 Task: Check the average views per listing of washer and dry in the last 1 year.
Action: Mouse moved to (771, 210)
Screenshot: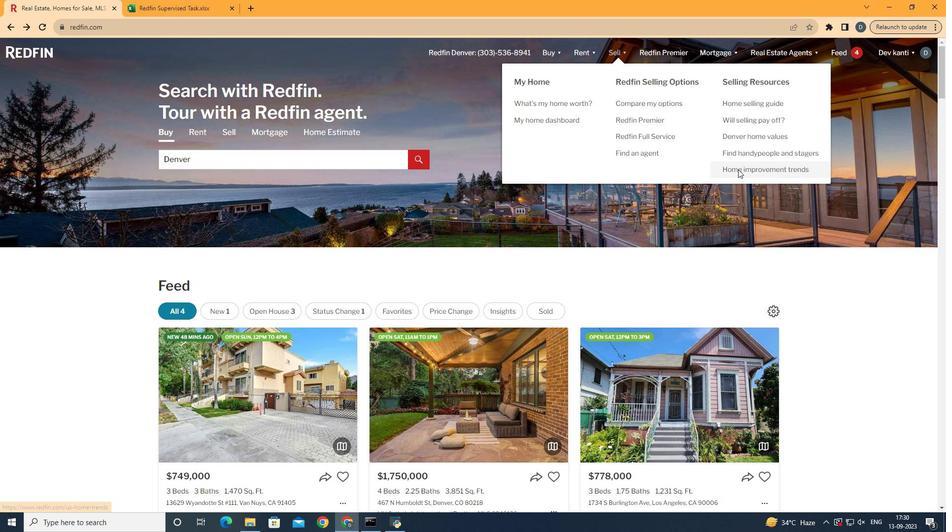 
Action: Mouse pressed left at (771, 210)
Screenshot: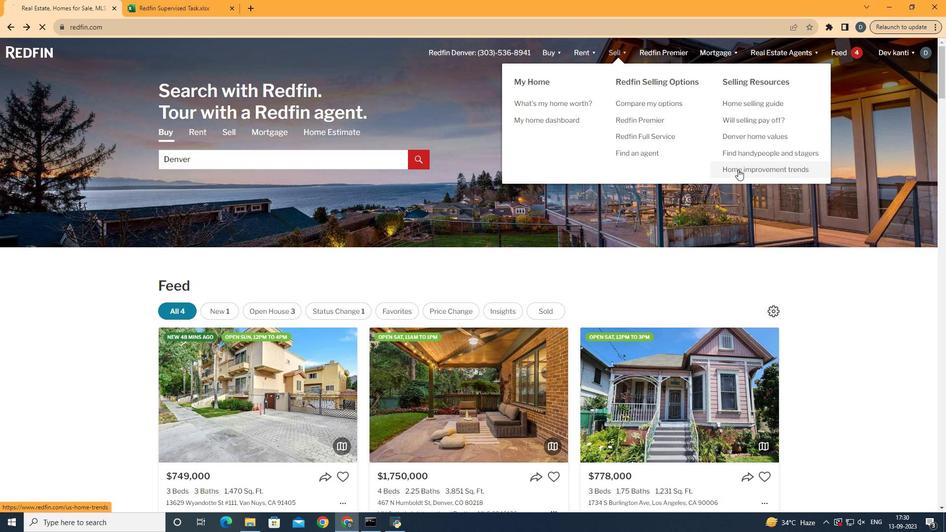 
Action: Mouse moved to (230, 218)
Screenshot: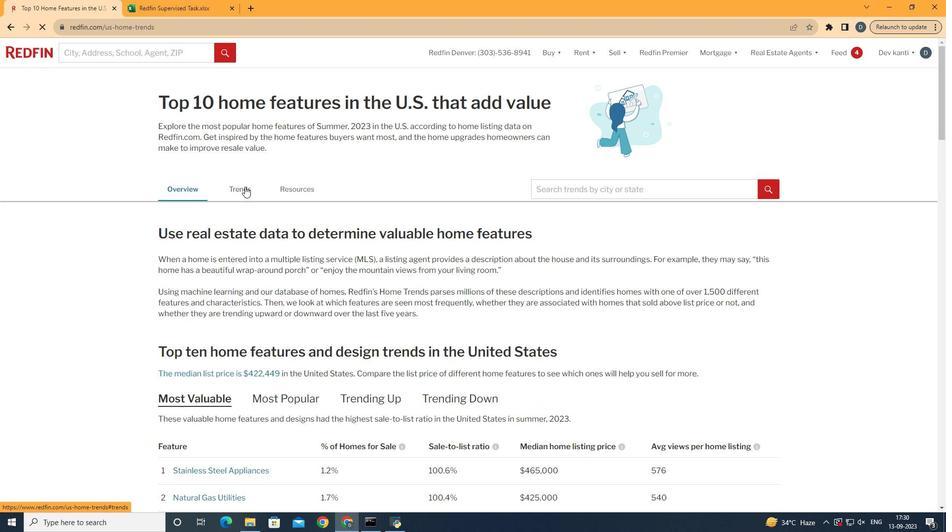 
Action: Mouse pressed left at (230, 218)
Screenshot: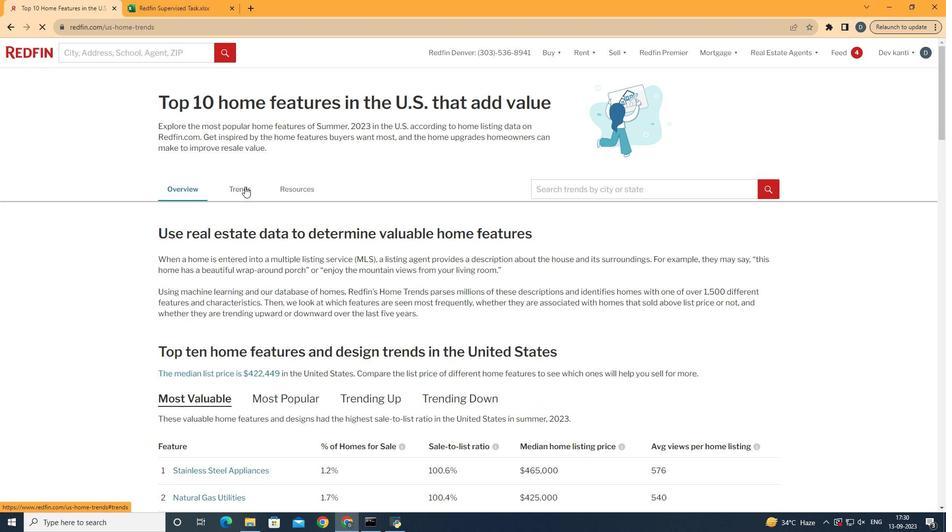 
Action: Mouse moved to (481, 250)
Screenshot: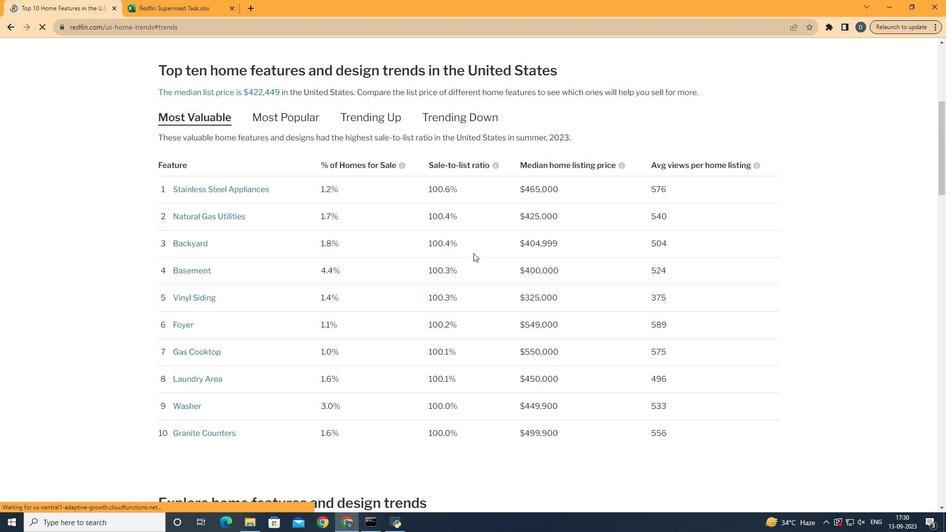 
Action: Mouse scrolled (481, 250) with delta (0, 0)
Screenshot: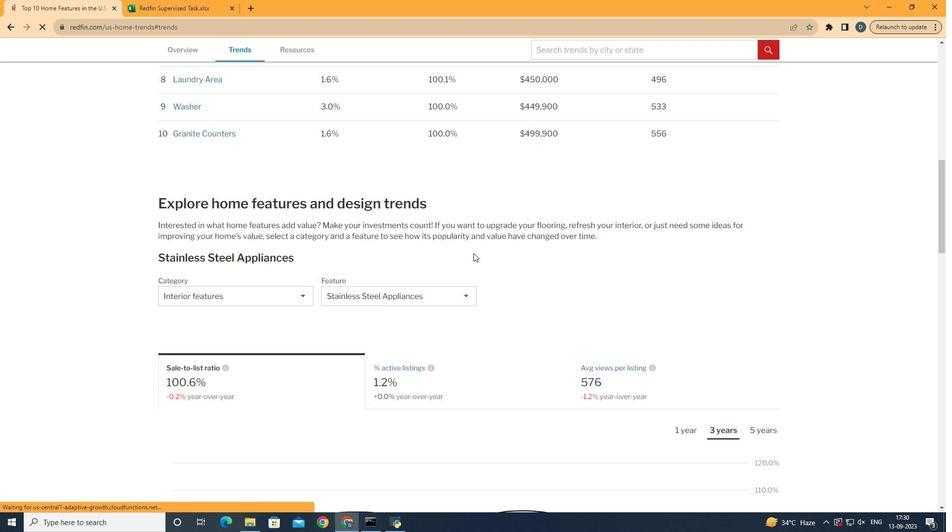 
Action: Mouse scrolled (481, 250) with delta (0, 0)
Screenshot: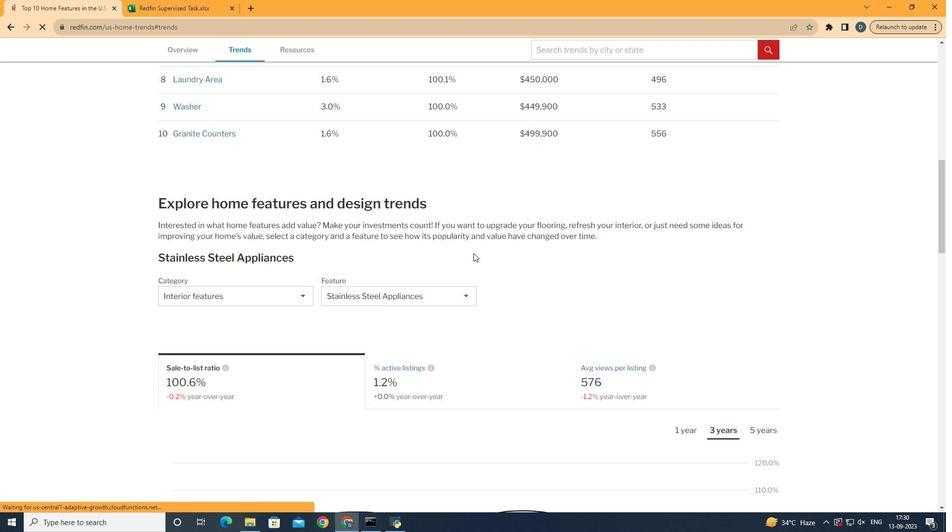 
Action: Mouse scrolled (481, 250) with delta (0, 0)
Screenshot: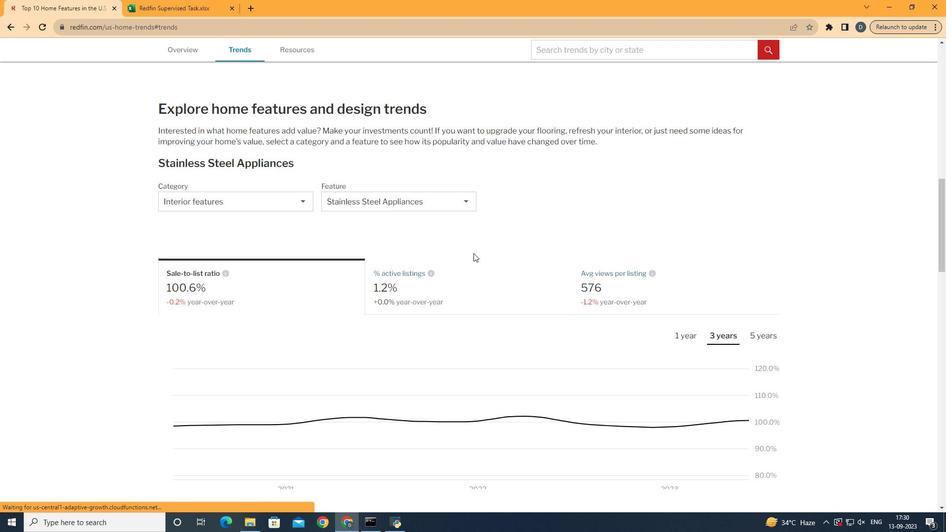 
Action: Mouse scrolled (481, 250) with delta (0, 0)
Screenshot: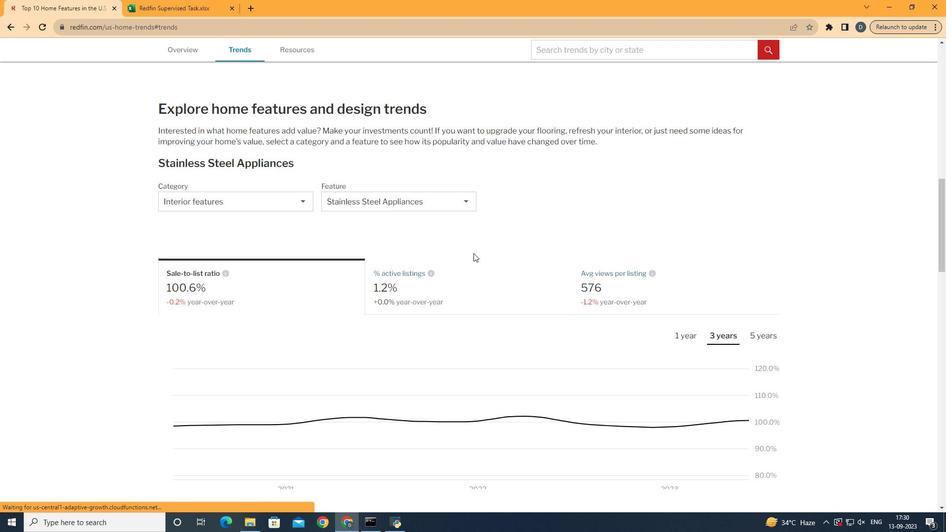 
Action: Mouse scrolled (481, 250) with delta (0, 0)
Screenshot: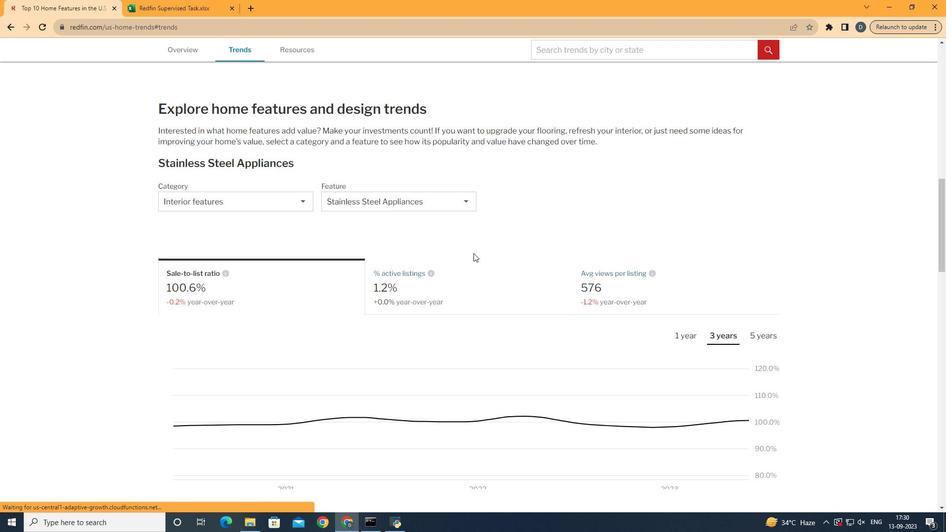
Action: Mouse scrolled (481, 250) with delta (0, 0)
Screenshot: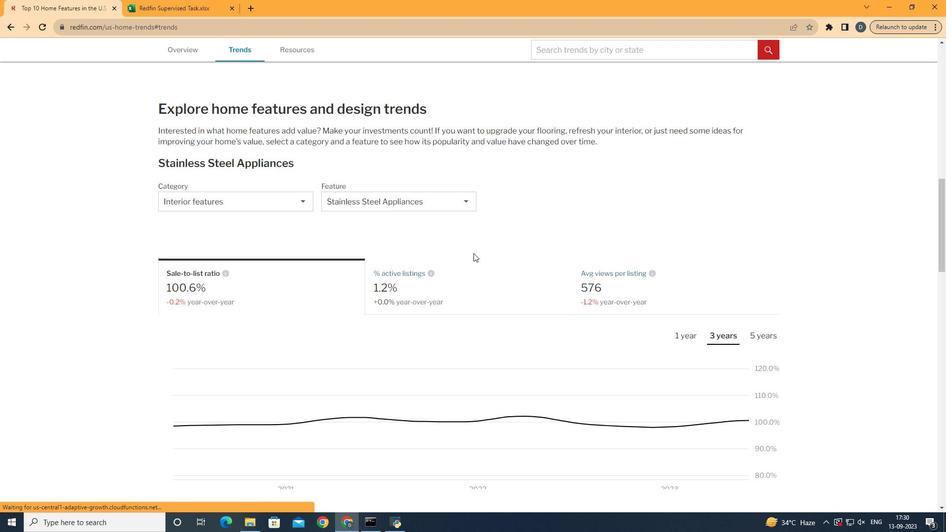 
Action: Mouse scrolled (481, 250) with delta (0, 0)
Screenshot: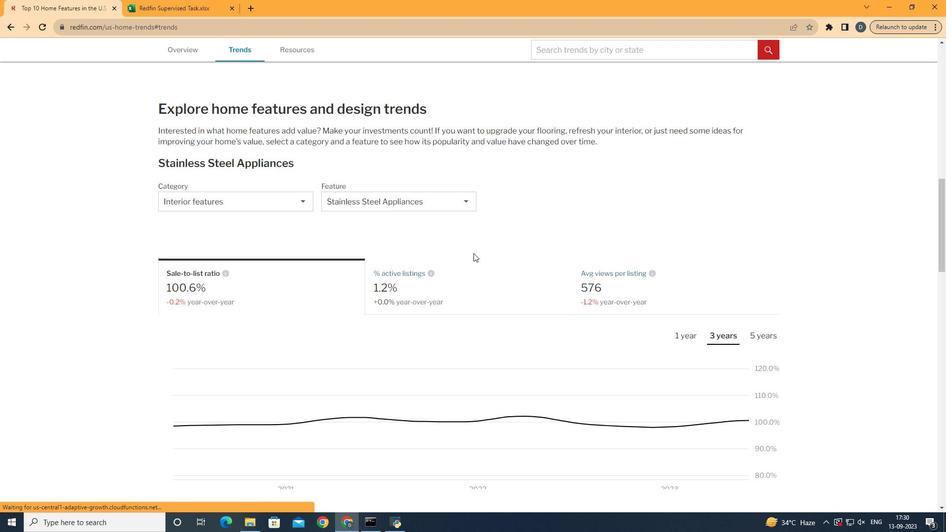 
Action: Mouse scrolled (481, 250) with delta (0, 0)
Screenshot: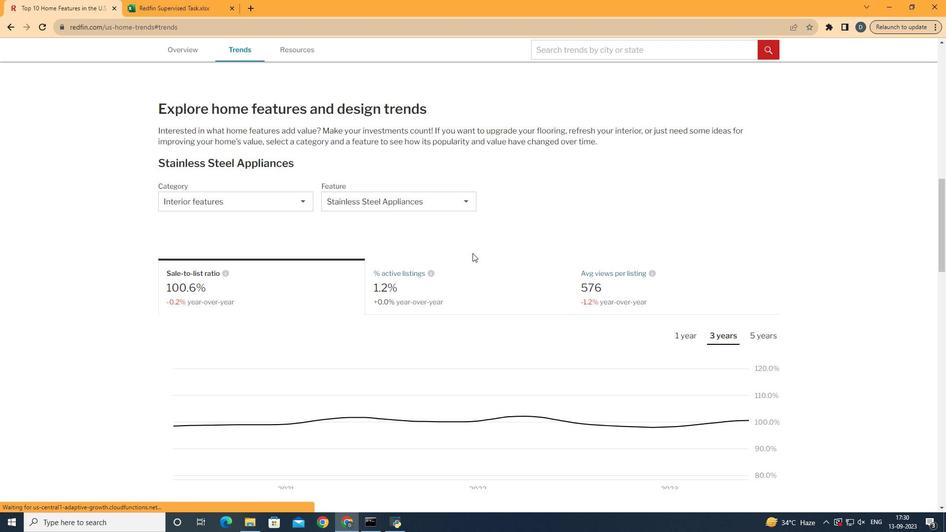 
Action: Mouse moved to (213, 243)
Screenshot: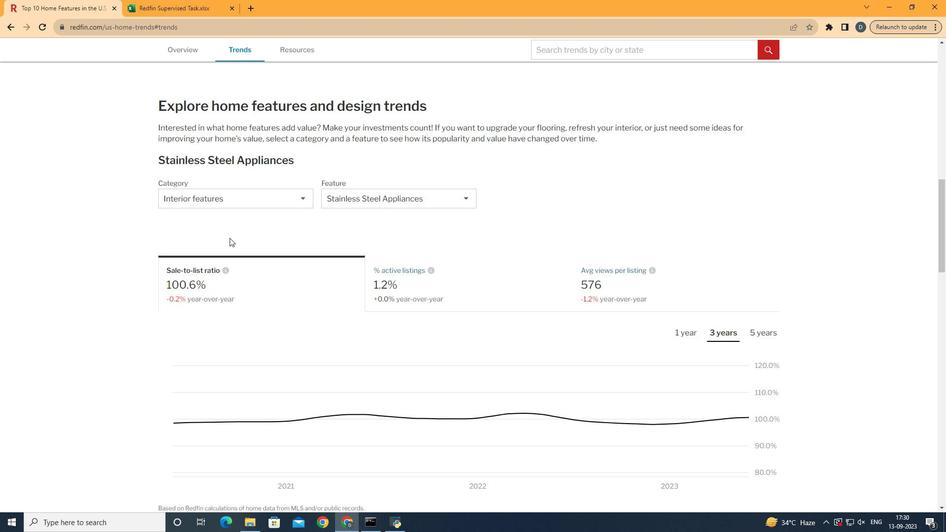 
Action: Mouse scrolled (213, 243) with delta (0, 0)
Screenshot: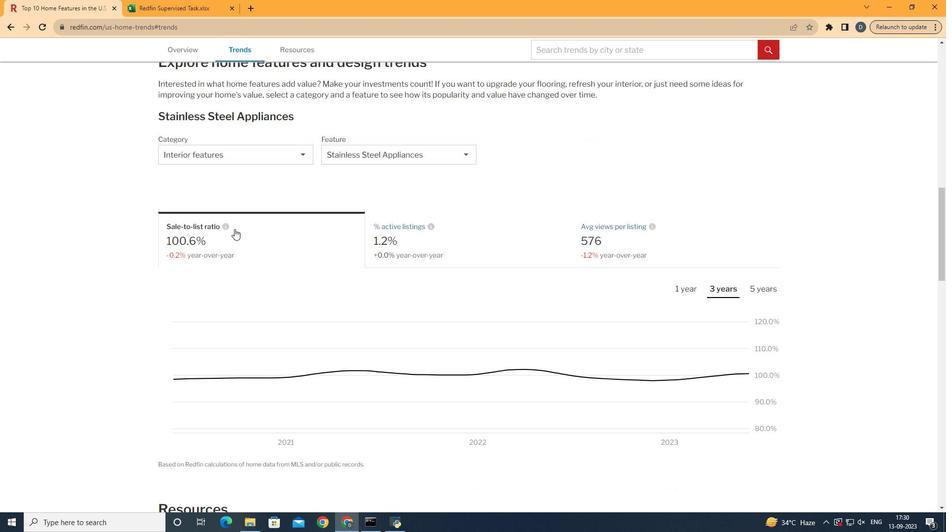 
Action: Mouse moved to (235, 199)
Screenshot: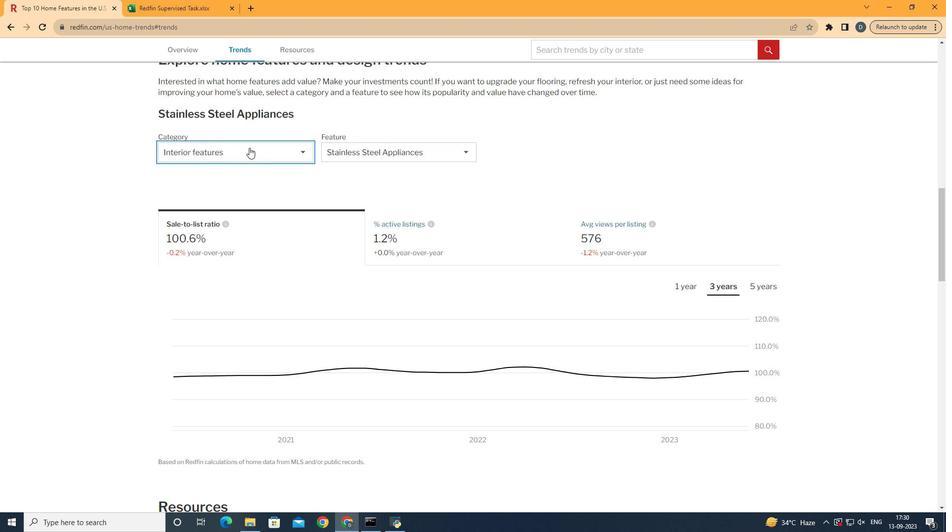 
Action: Mouse pressed left at (235, 199)
Screenshot: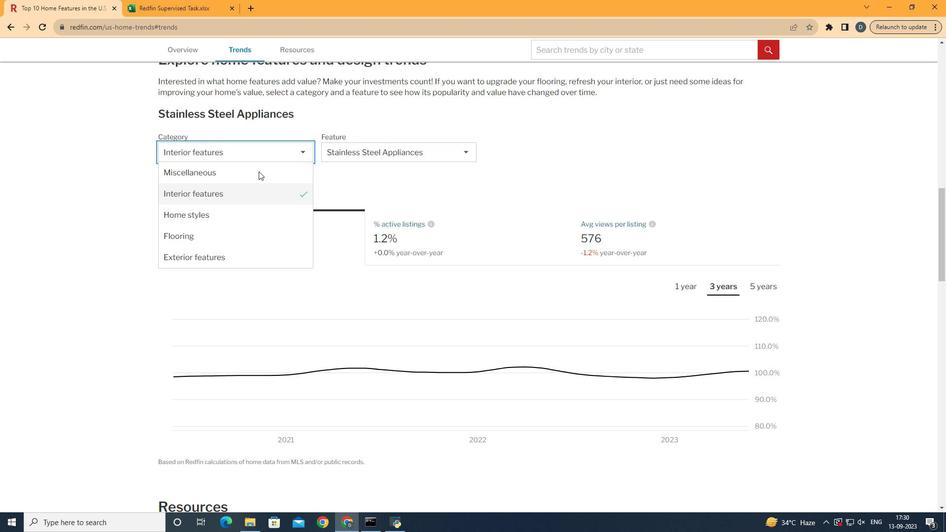 
Action: Mouse moved to (249, 221)
Screenshot: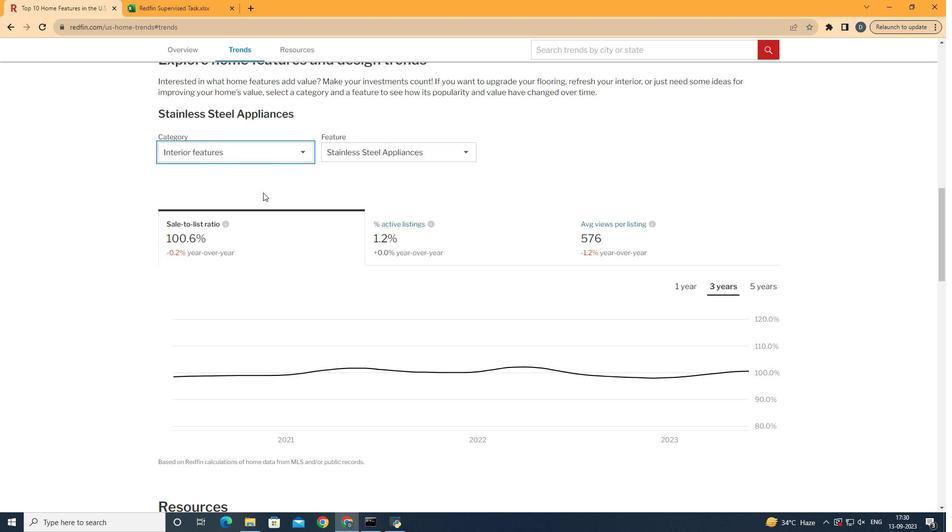 
Action: Mouse pressed left at (249, 221)
Screenshot: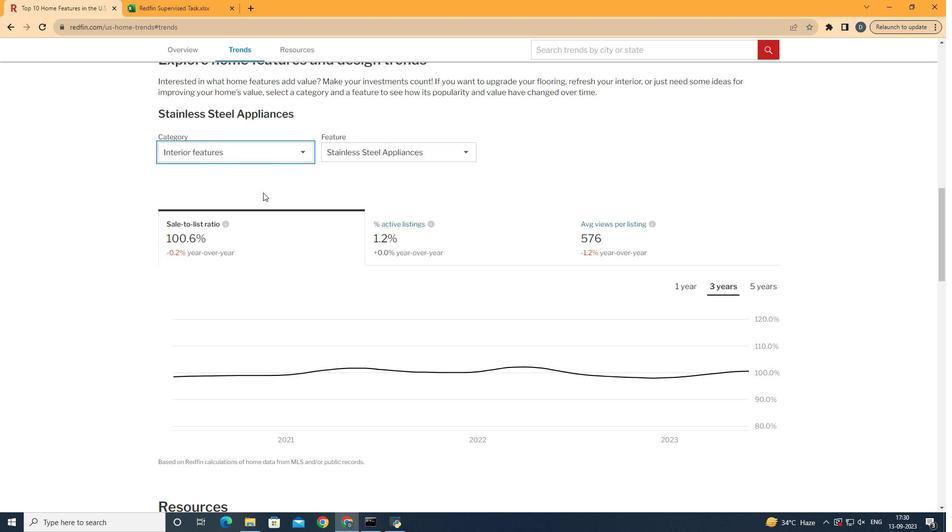 
Action: Mouse moved to (407, 199)
Screenshot: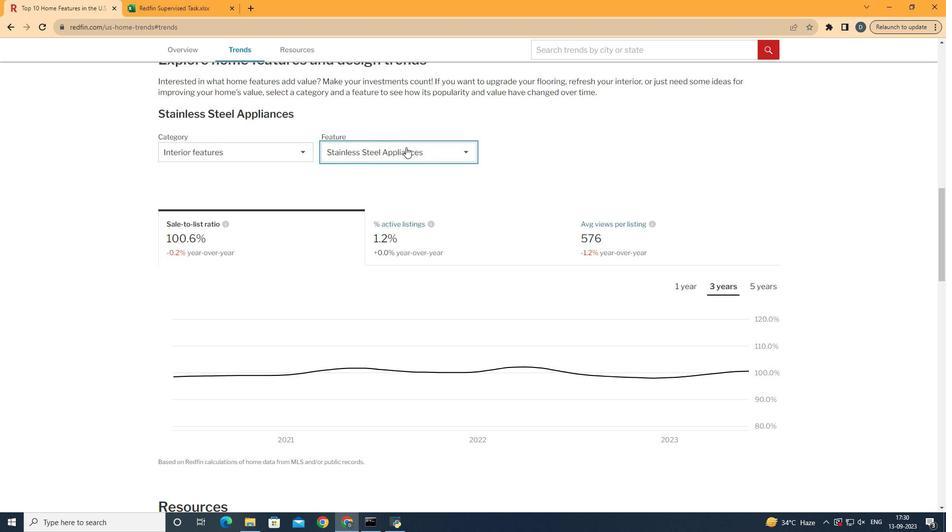 
Action: Mouse pressed left at (407, 199)
Screenshot: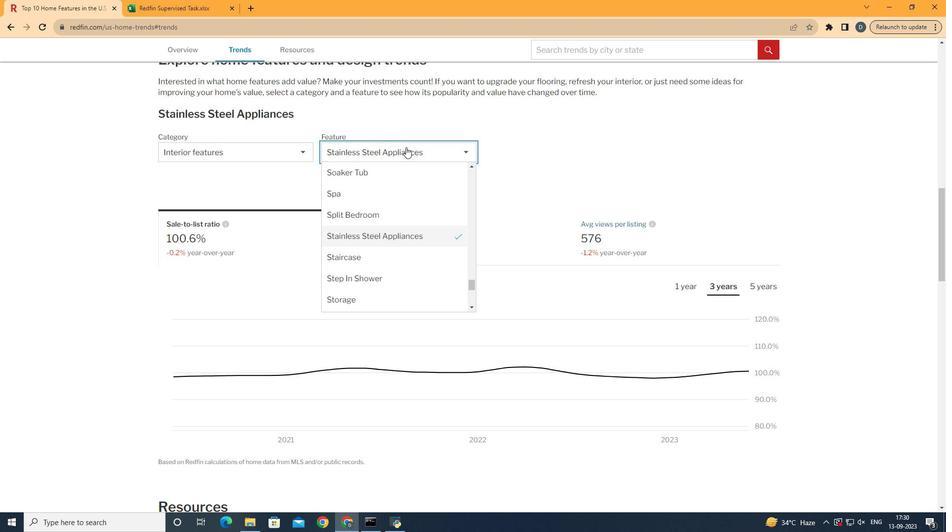 
Action: Mouse moved to (414, 256)
Screenshot: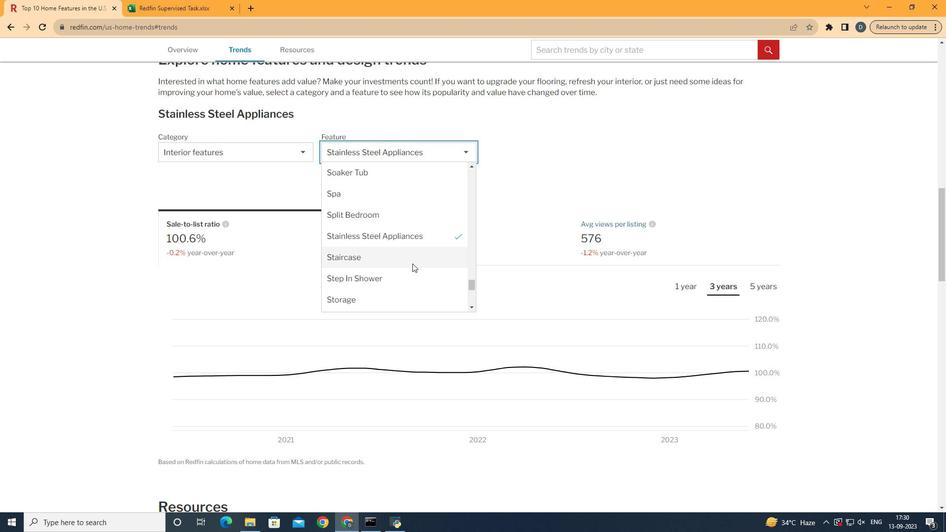 
Action: Mouse scrolled (414, 255) with delta (0, 0)
Screenshot: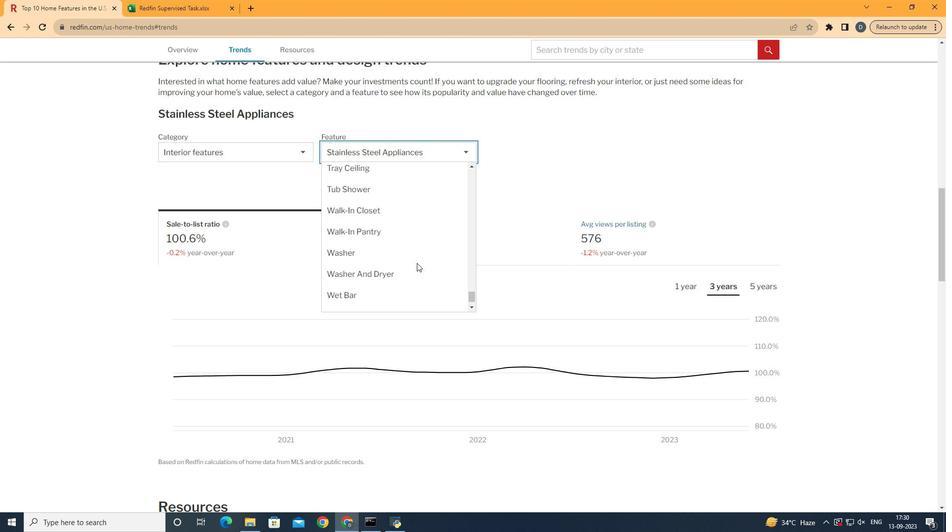 
Action: Mouse moved to (415, 256)
Screenshot: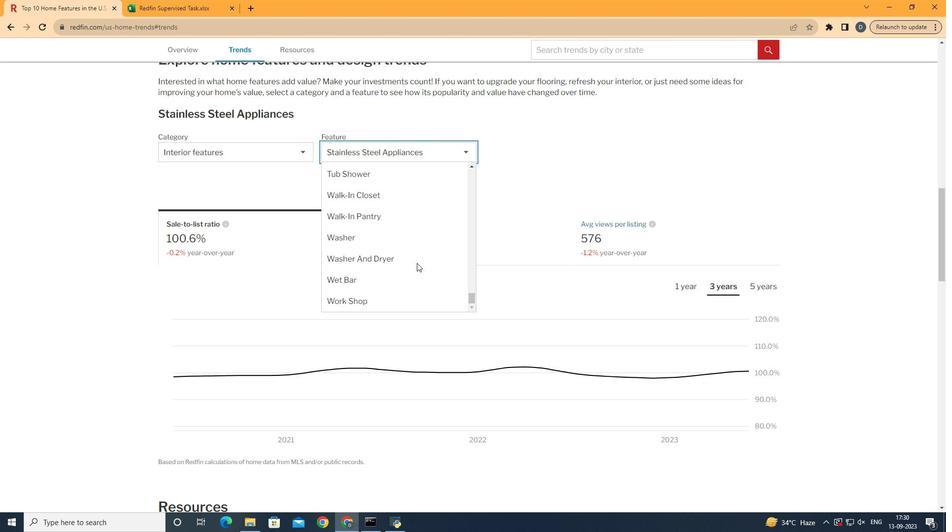 
Action: Mouse scrolled (415, 255) with delta (0, 0)
Screenshot: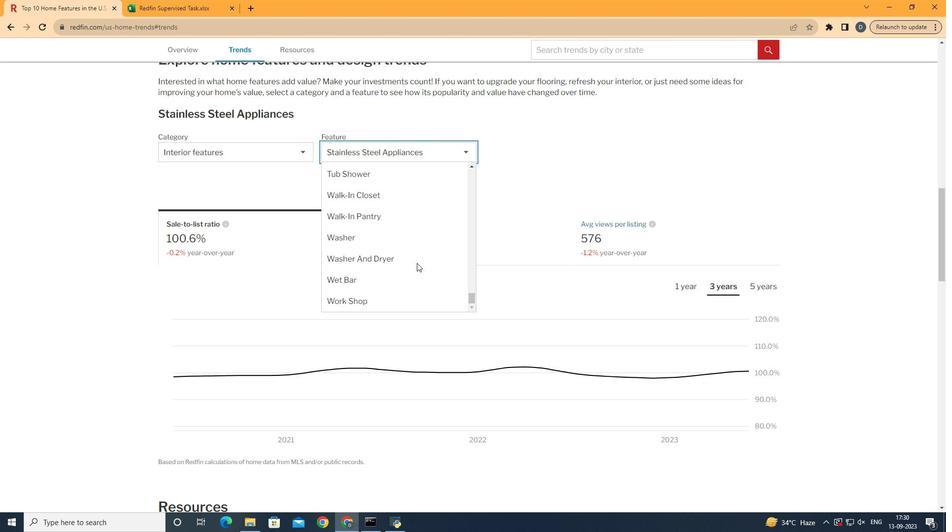 
Action: Mouse moved to (415, 256)
Screenshot: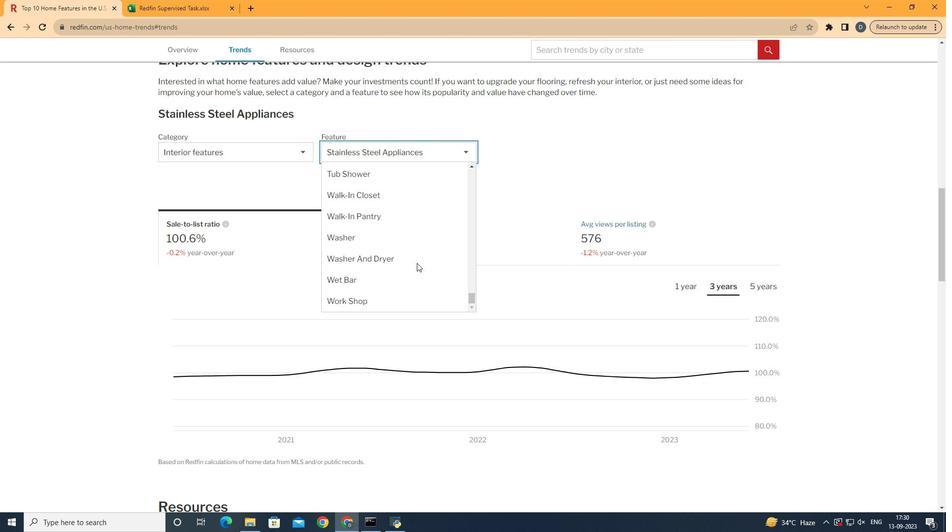 
Action: Mouse scrolled (415, 255) with delta (0, 0)
Screenshot: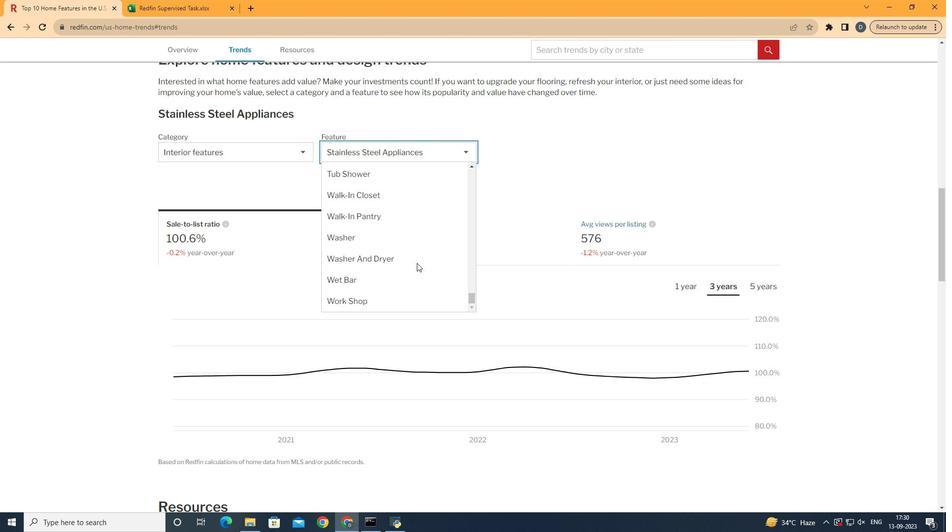 
Action: Mouse moved to (417, 255)
Screenshot: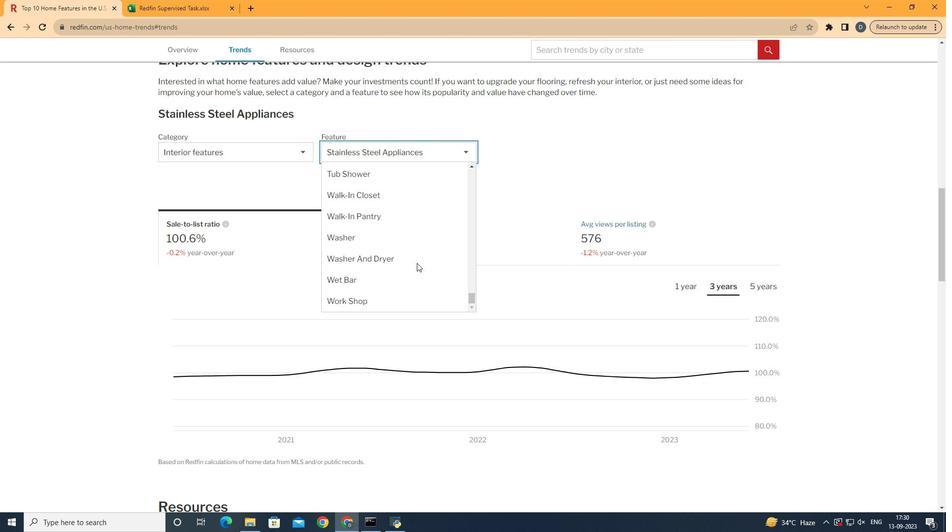 
Action: Mouse scrolled (417, 255) with delta (0, 0)
Screenshot: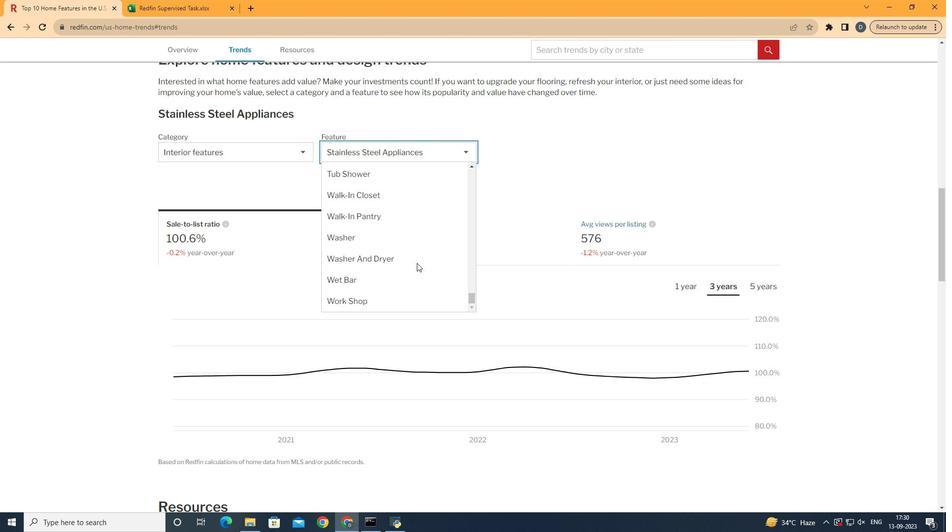
Action: Mouse moved to (418, 255)
Screenshot: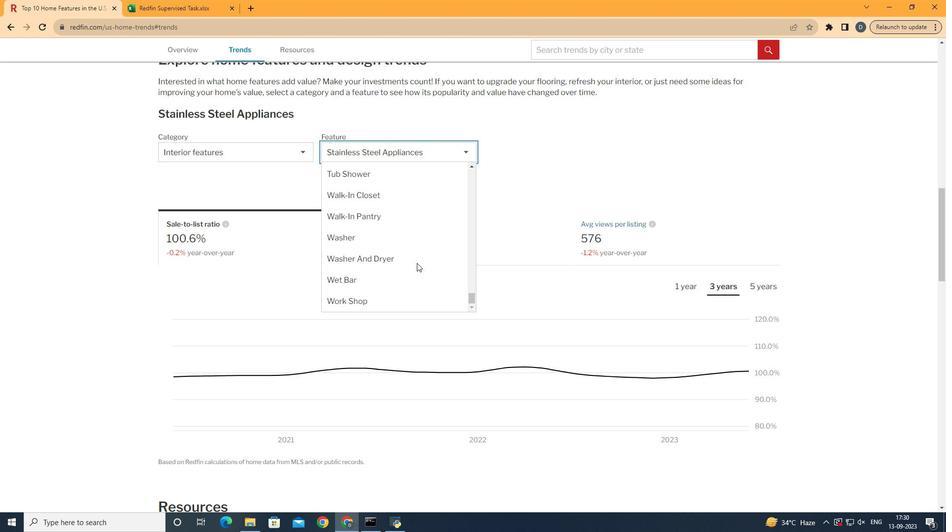 
Action: Mouse scrolled (418, 255) with delta (0, 0)
Screenshot: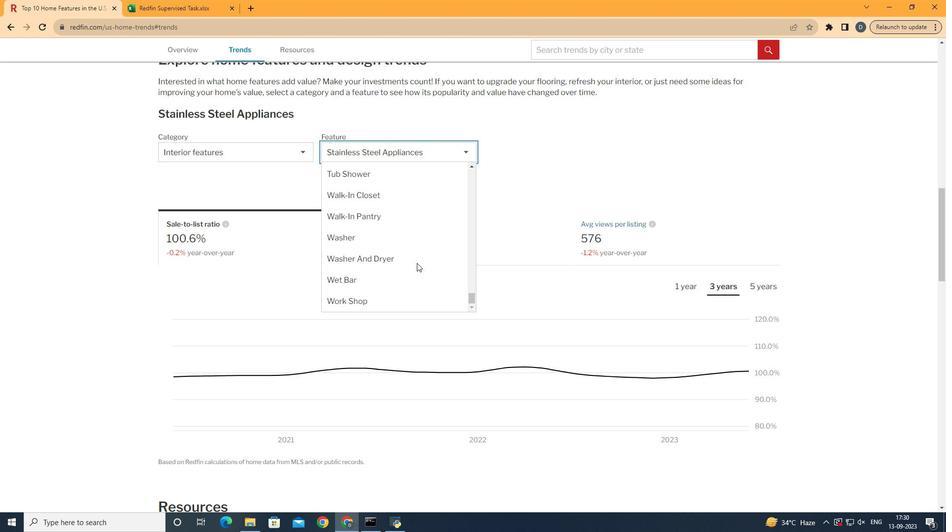 
Action: Mouse moved to (419, 253)
Screenshot: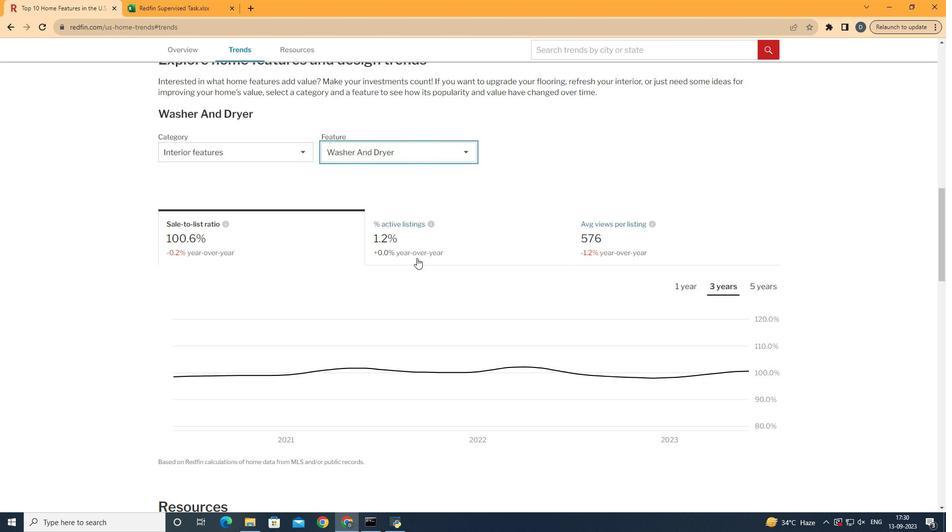 
Action: Mouse pressed left at (419, 253)
Screenshot: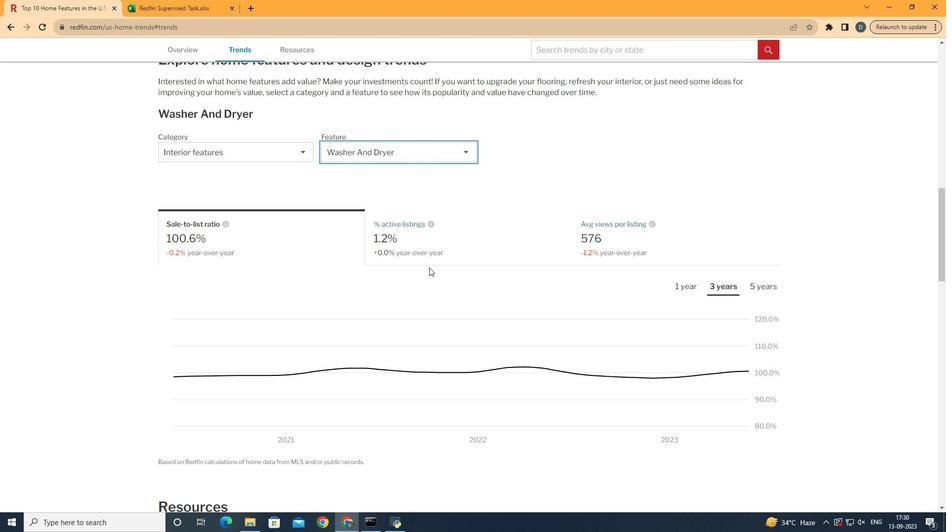 
Action: Mouse moved to (702, 246)
Screenshot: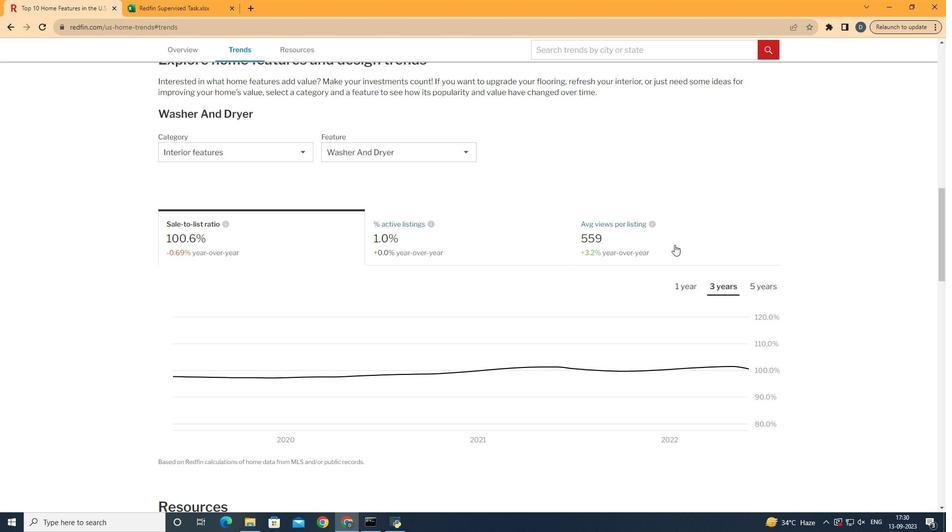 
Action: Mouse pressed left at (702, 246)
Screenshot: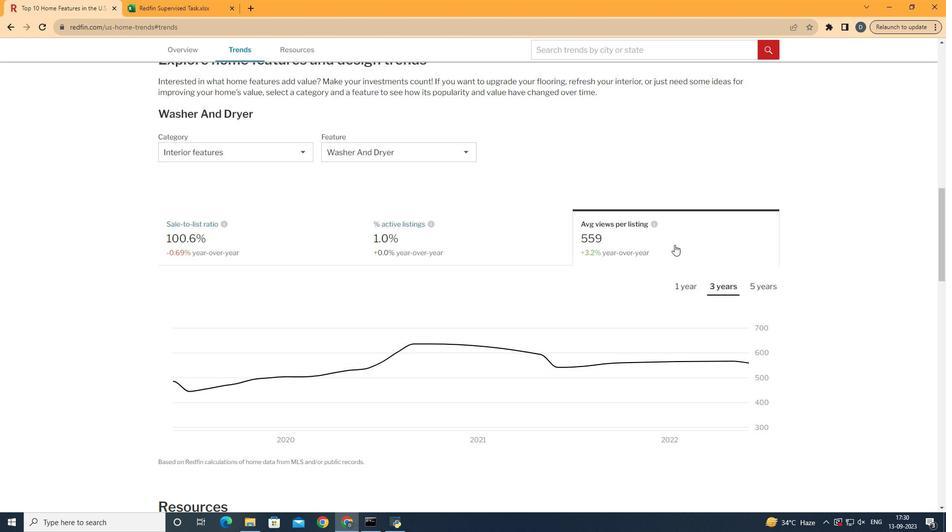 
Action: Mouse moved to (703, 268)
Screenshot: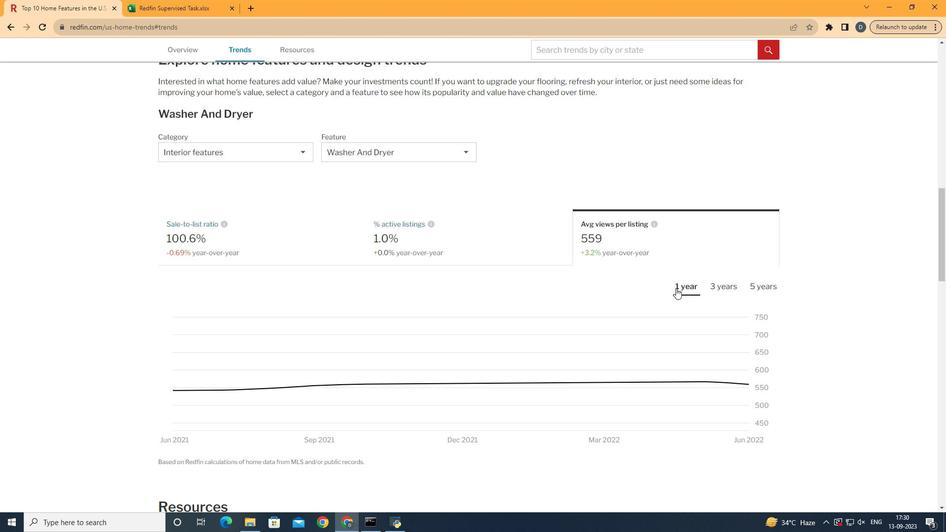 
Action: Mouse pressed left at (703, 268)
Screenshot: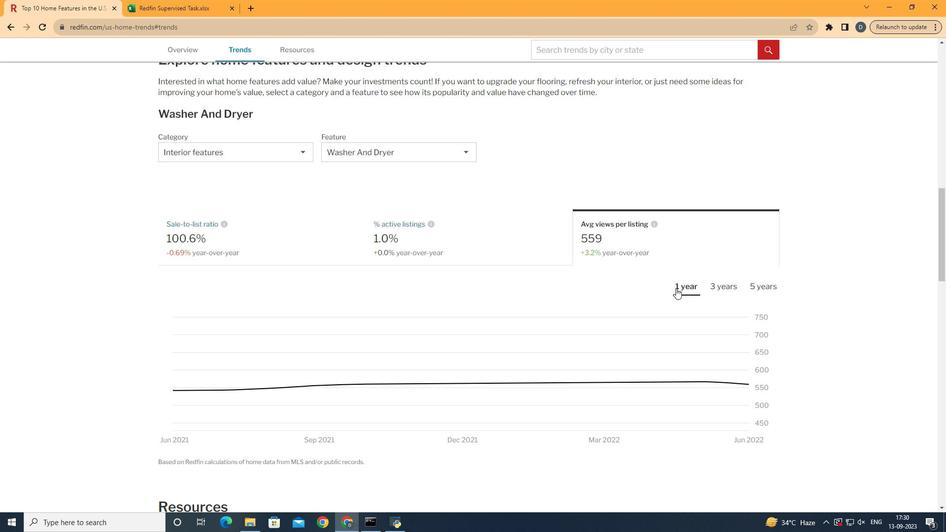 
